 Task: Add Tints Of Nature 4CH Rich Chocolate Brown to the cart.
Action: Mouse moved to (258, 130)
Screenshot: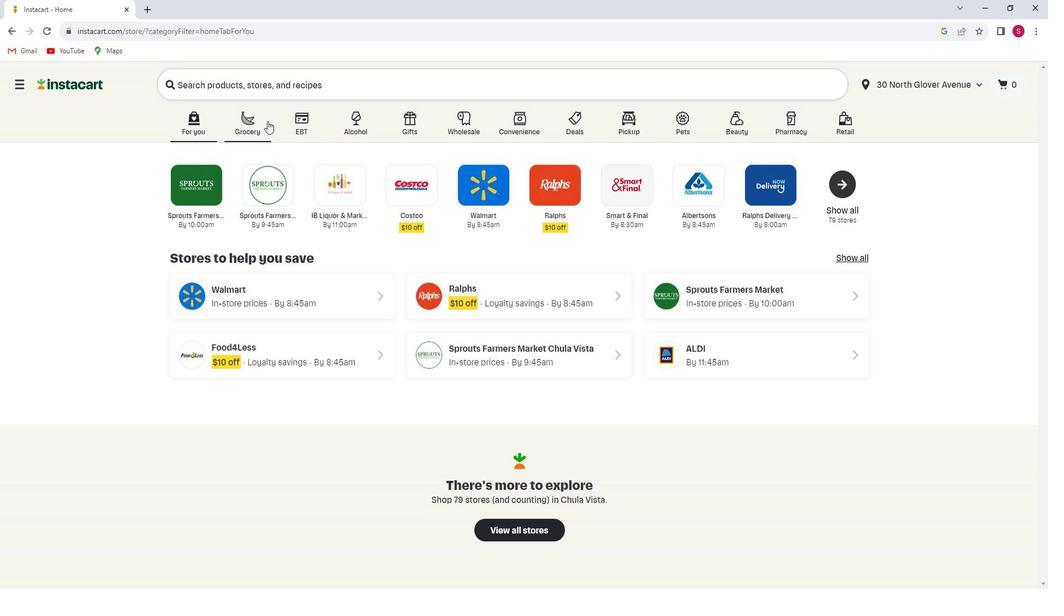 
Action: Mouse pressed left at (258, 130)
Screenshot: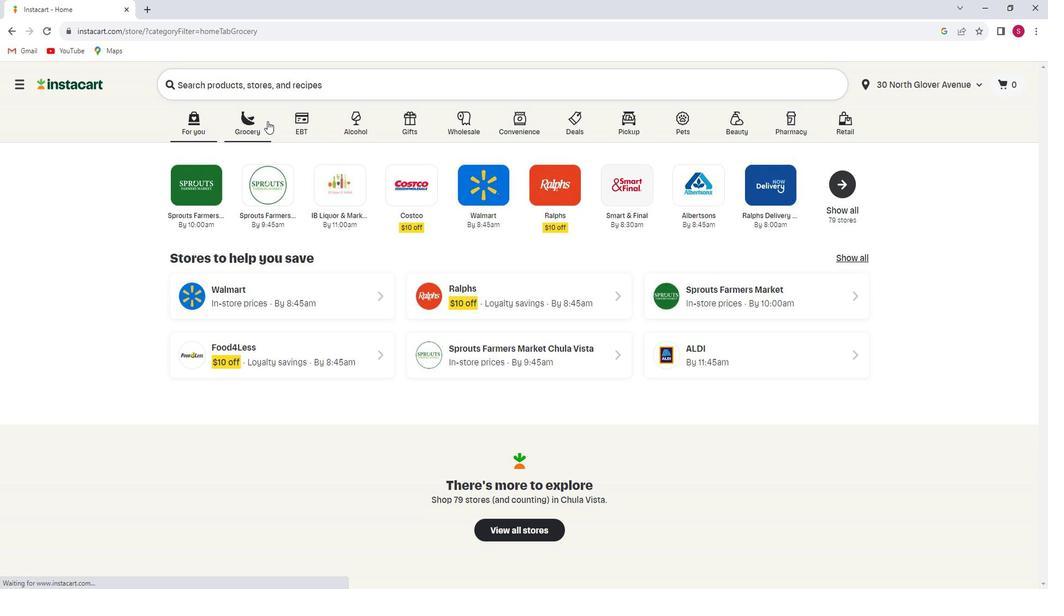 
Action: Mouse moved to (258, 329)
Screenshot: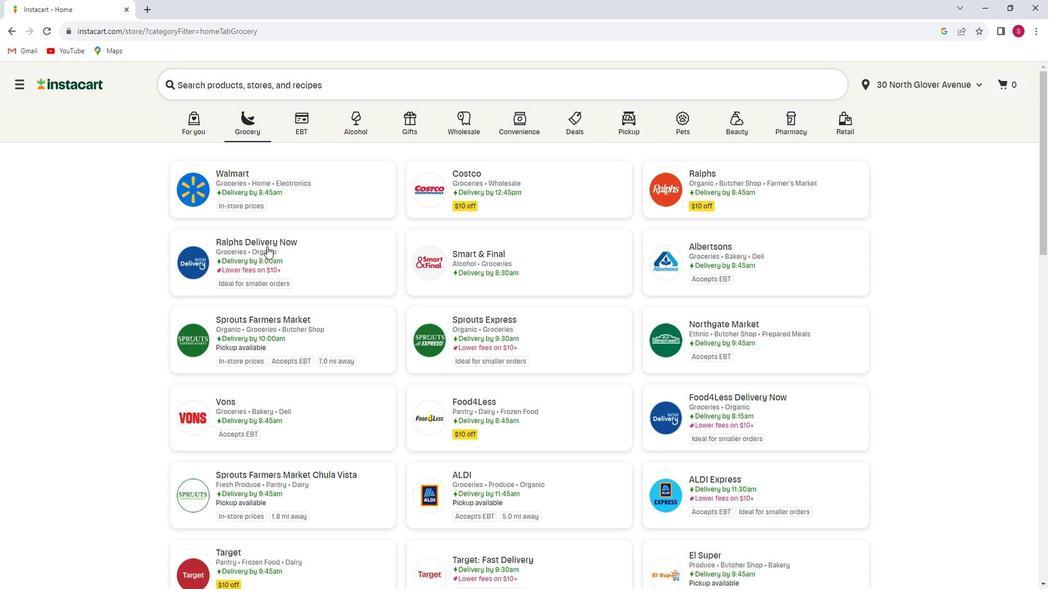 
Action: Mouse pressed left at (258, 329)
Screenshot: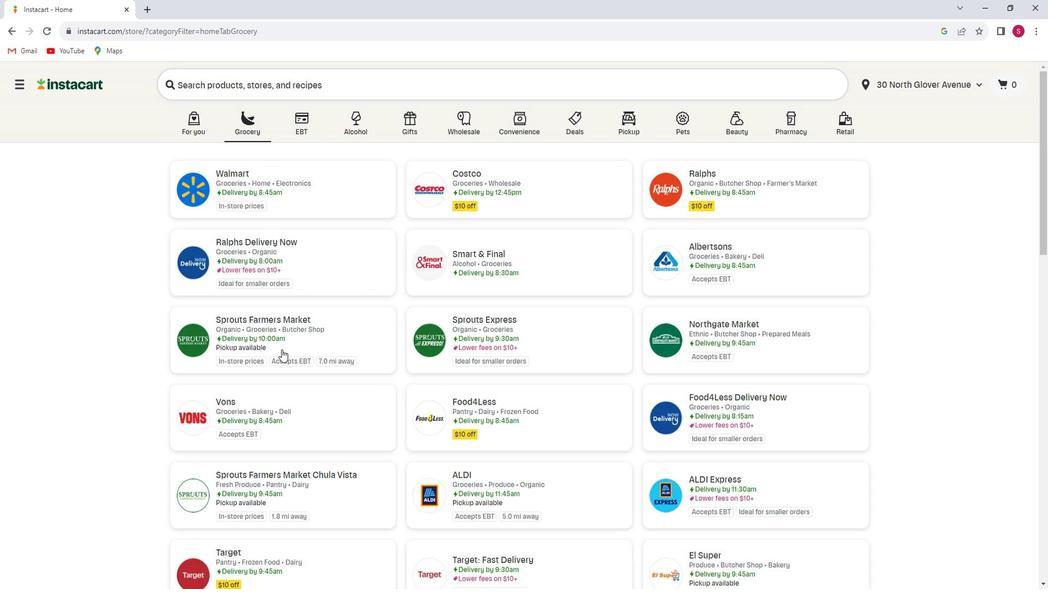 
Action: Mouse moved to (84, 351)
Screenshot: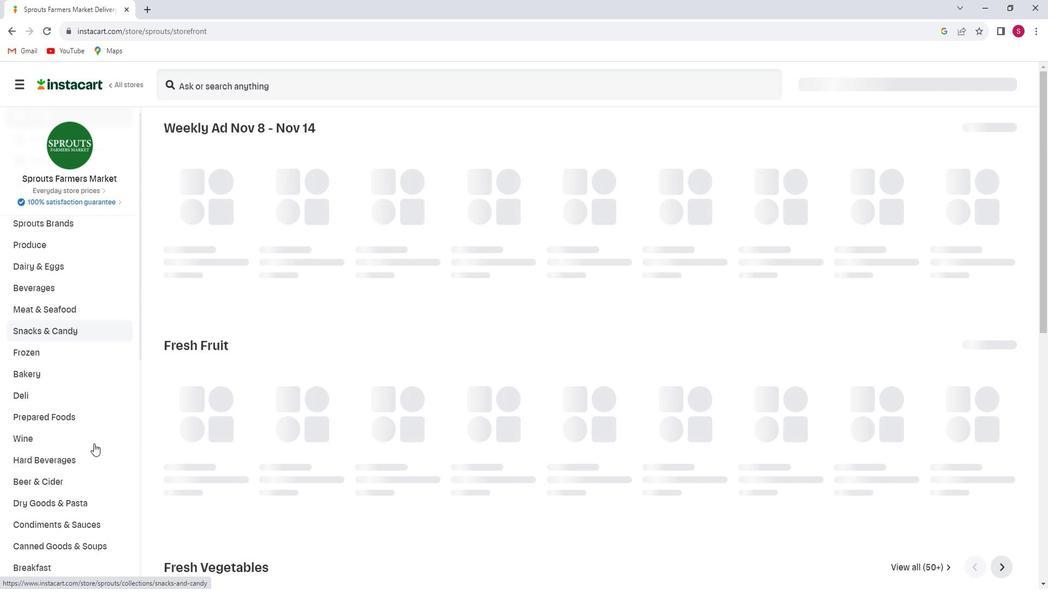 
Action: Mouse scrolled (84, 351) with delta (0, 0)
Screenshot: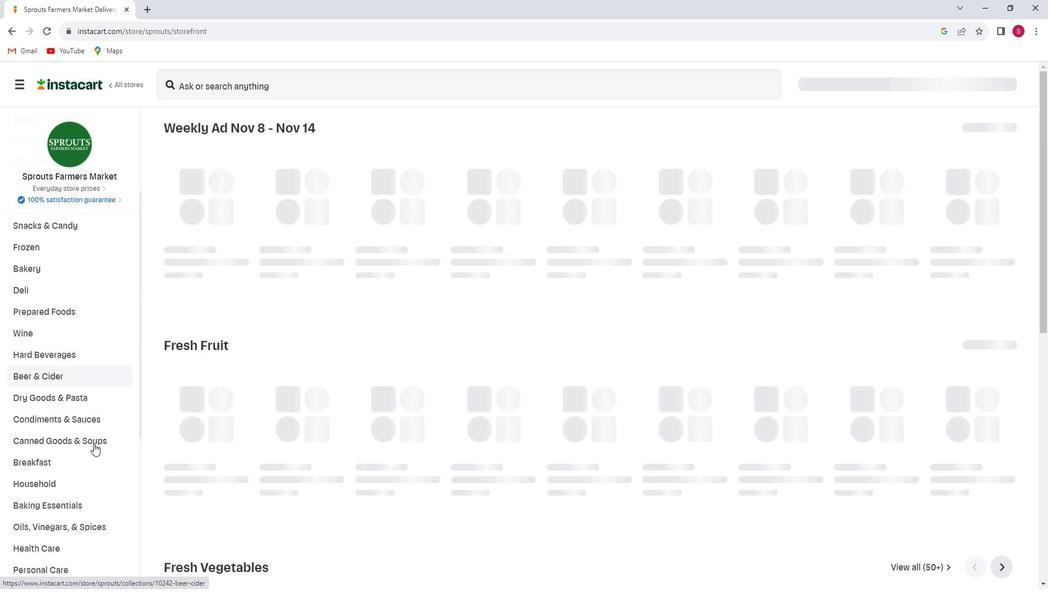 
Action: Mouse scrolled (84, 351) with delta (0, 0)
Screenshot: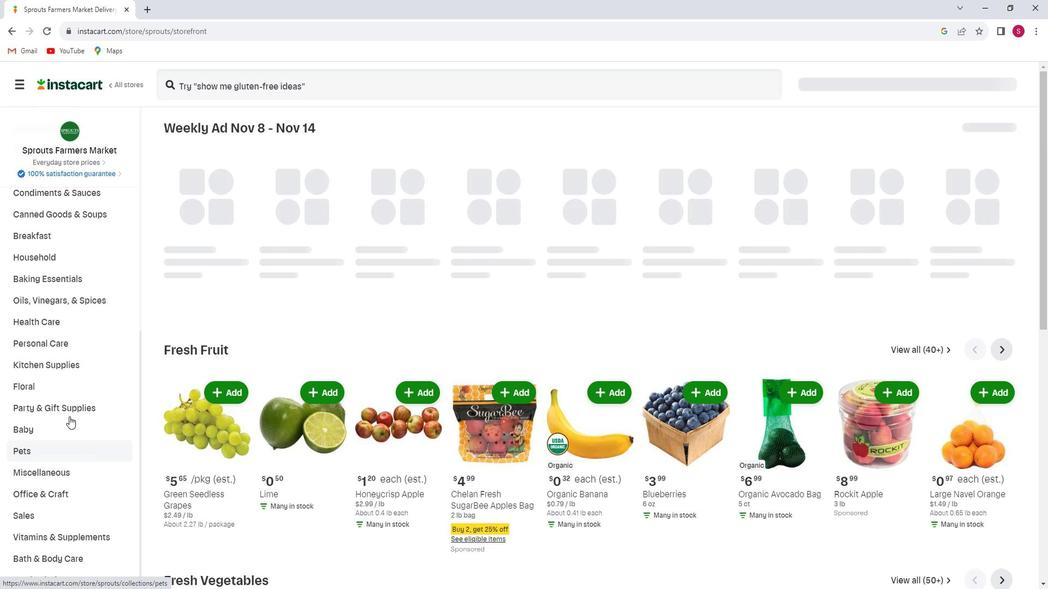 
Action: Mouse scrolled (84, 351) with delta (0, 0)
Screenshot: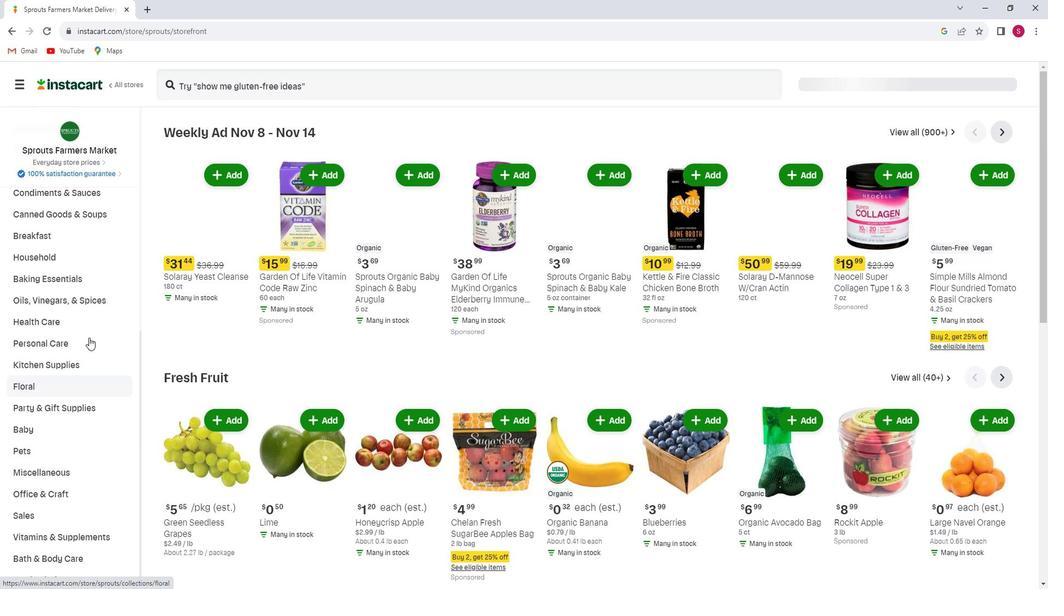 
Action: Mouse scrolled (84, 351) with delta (0, 0)
Screenshot: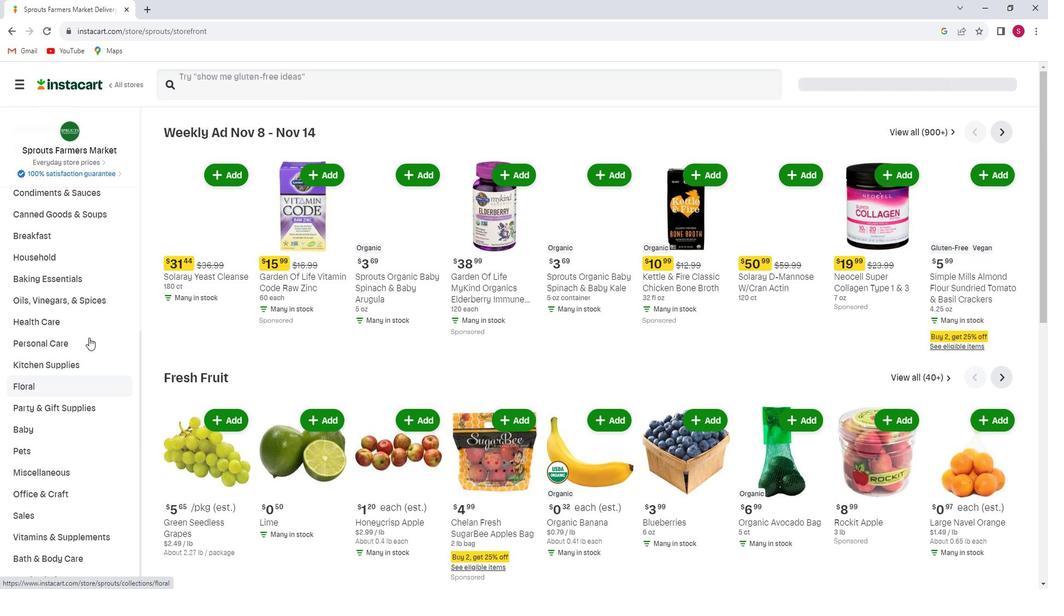
Action: Mouse scrolled (84, 351) with delta (0, 0)
Screenshot: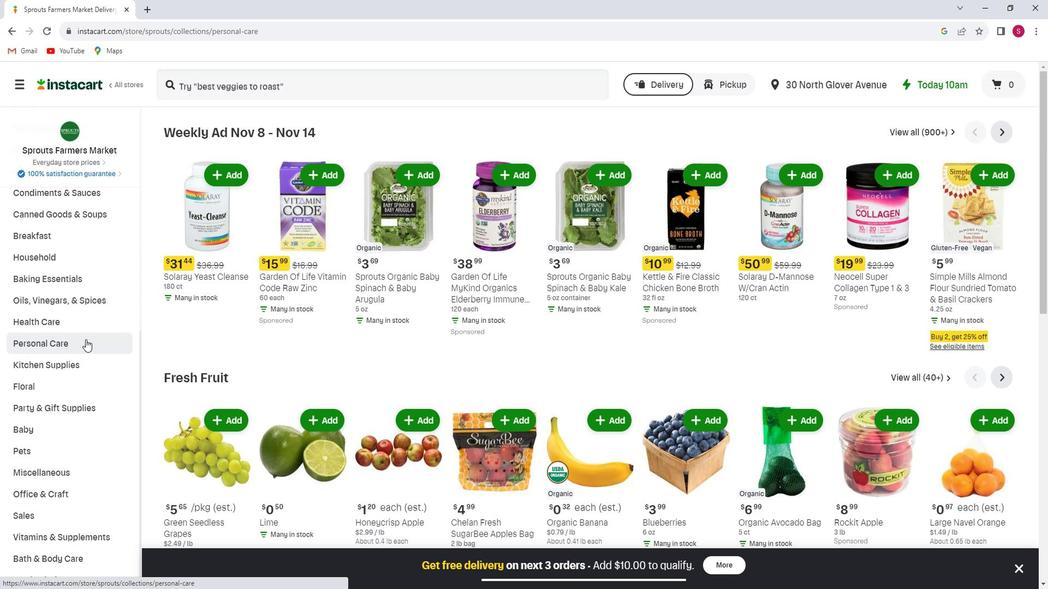 
Action: Mouse scrolled (84, 351) with delta (0, 0)
Screenshot: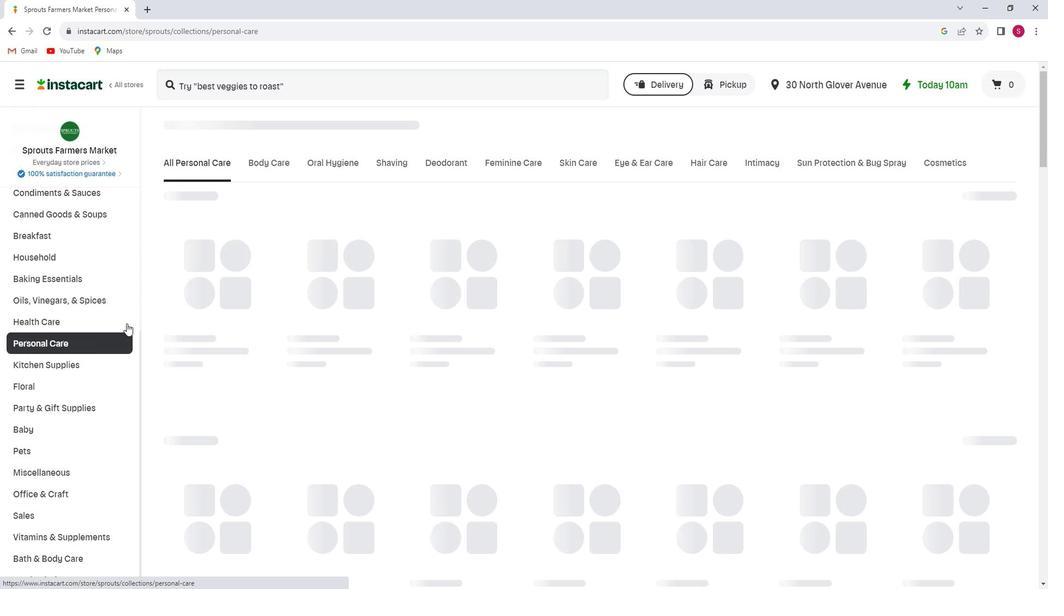 
Action: Mouse scrolled (84, 351) with delta (0, 0)
Screenshot: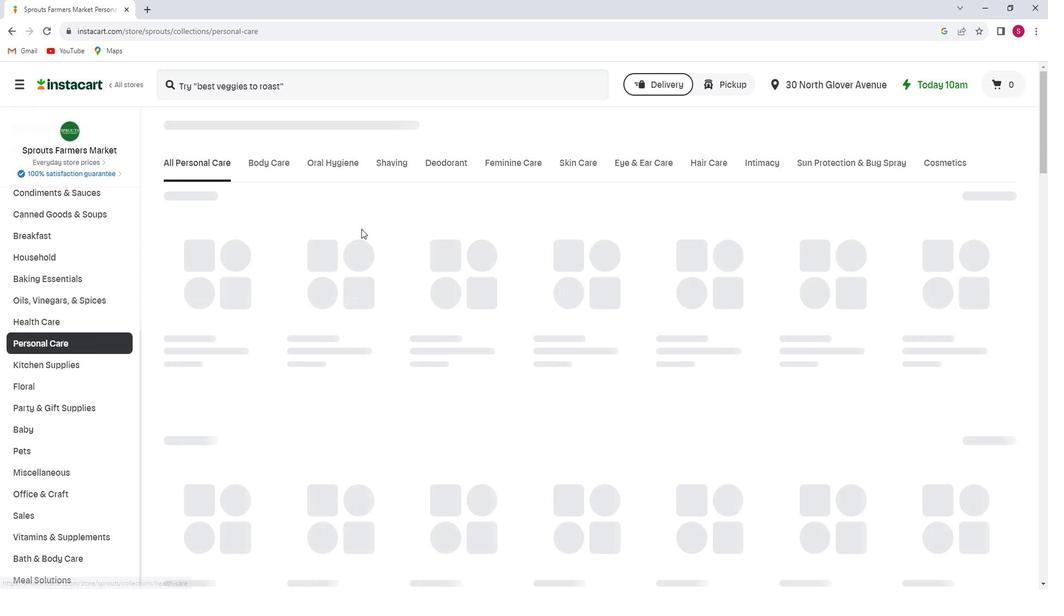 
Action: Mouse moved to (66, 389)
Screenshot: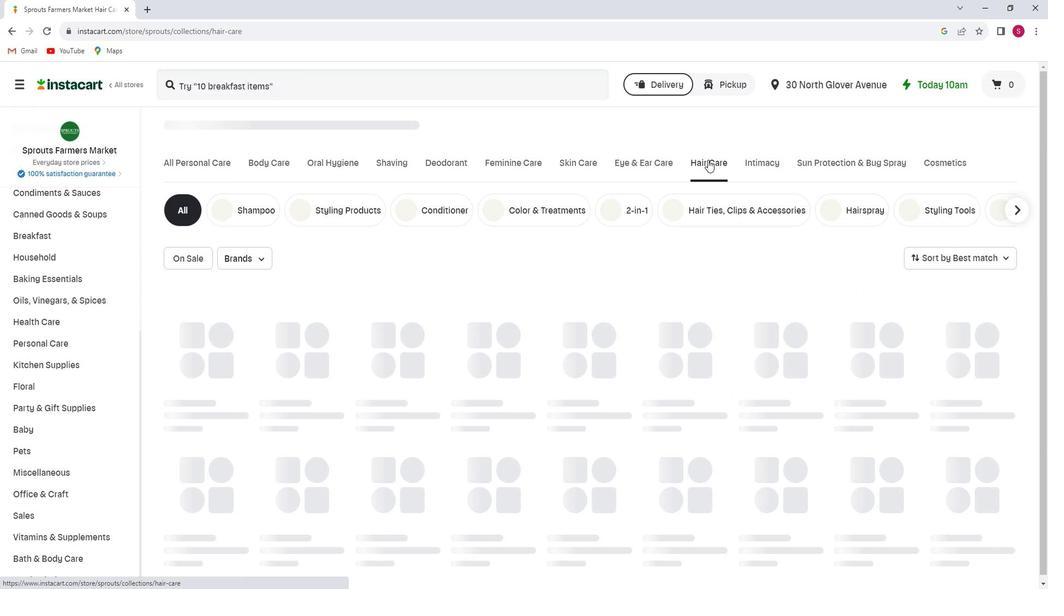 
Action: Mouse pressed left at (66, 389)
Screenshot: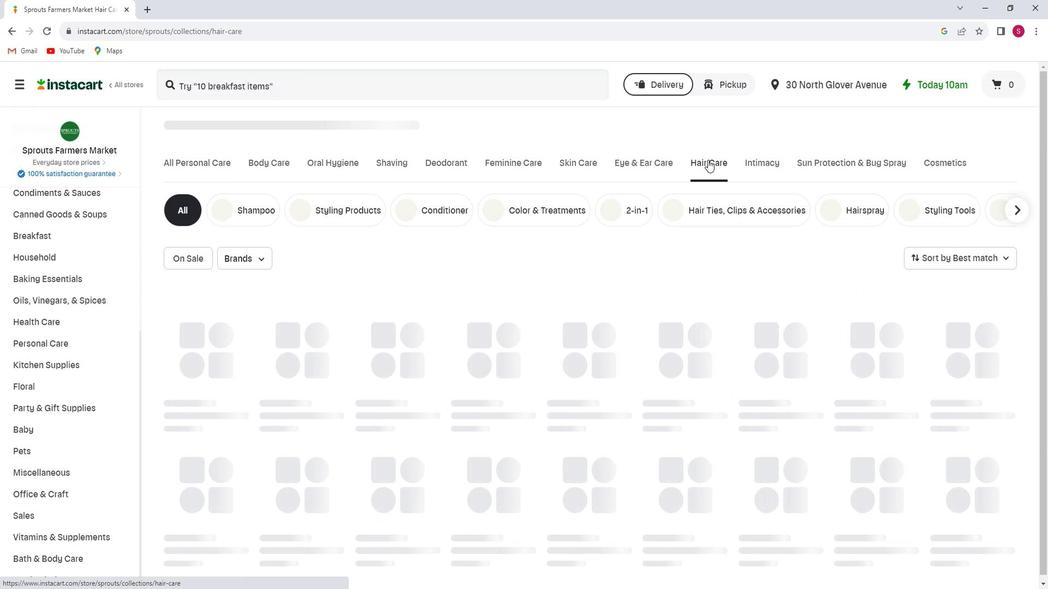 
Action: Mouse moved to (712, 158)
Screenshot: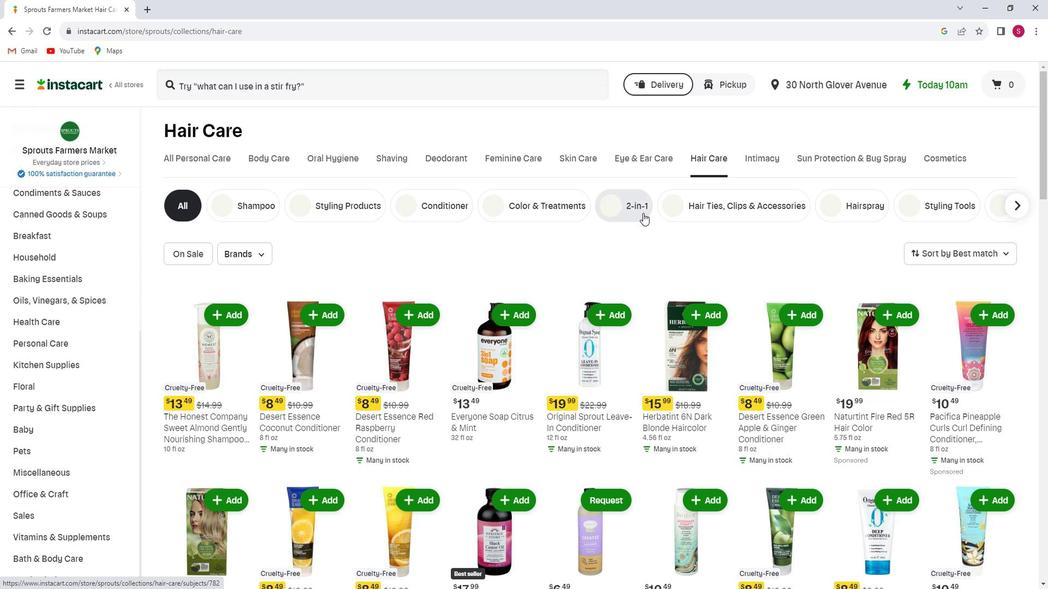 
Action: Mouse pressed left at (712, 158)
Screenshot: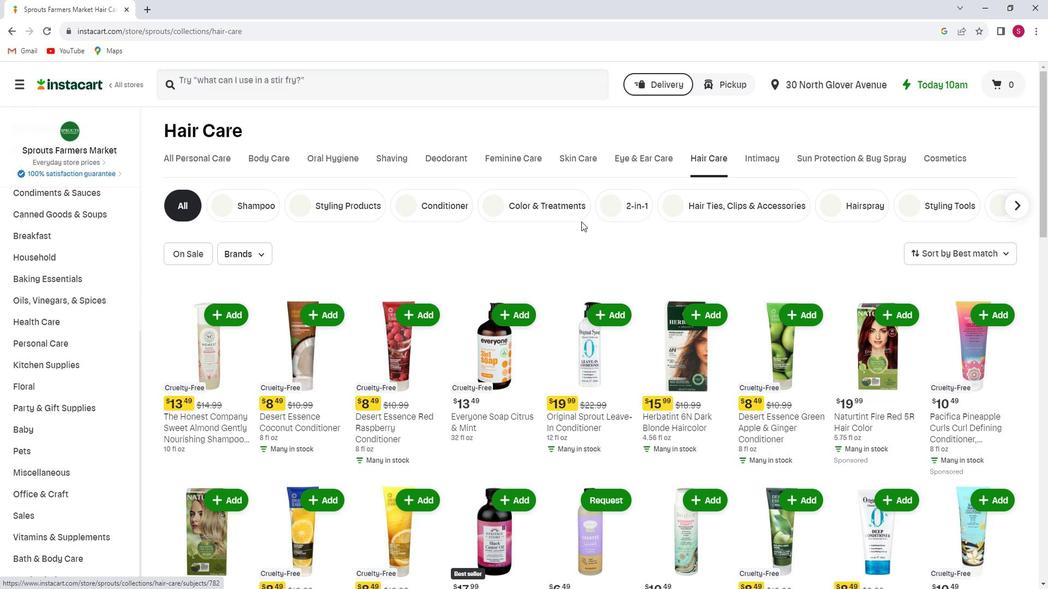 
Action: Mouse moved to (569, 210)
Screenshot: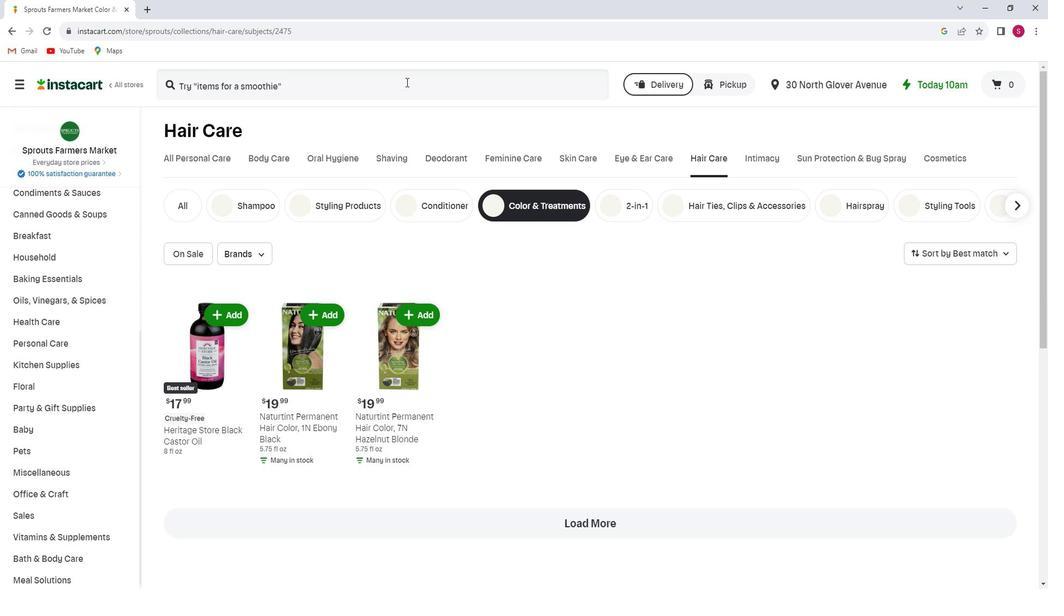 
Action: Mouse pressed left at (569, 210)
Screenshot: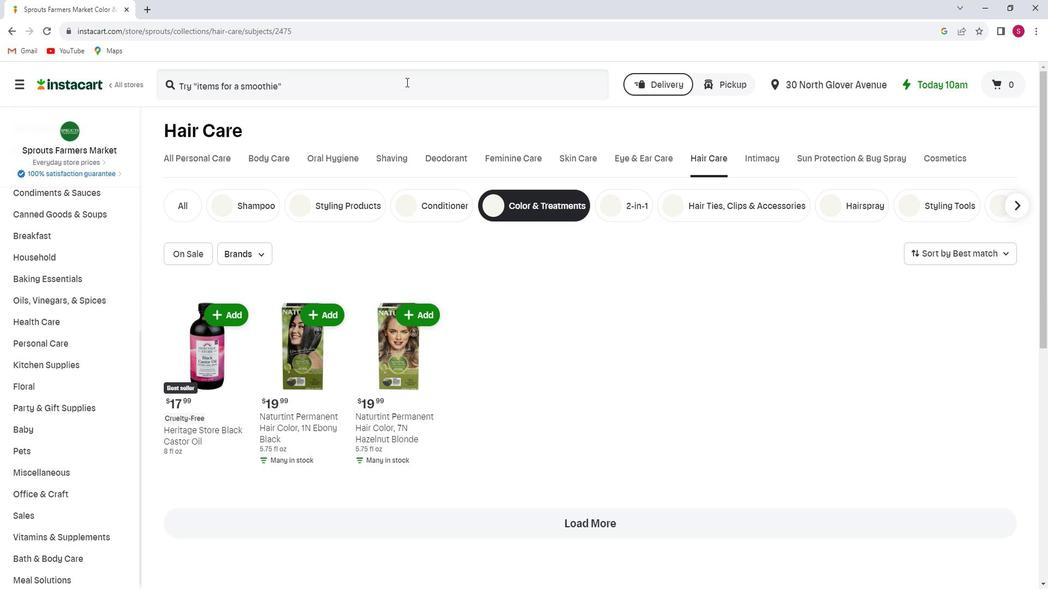 
Action: Mouse moved to (364, 87)
Screenshot: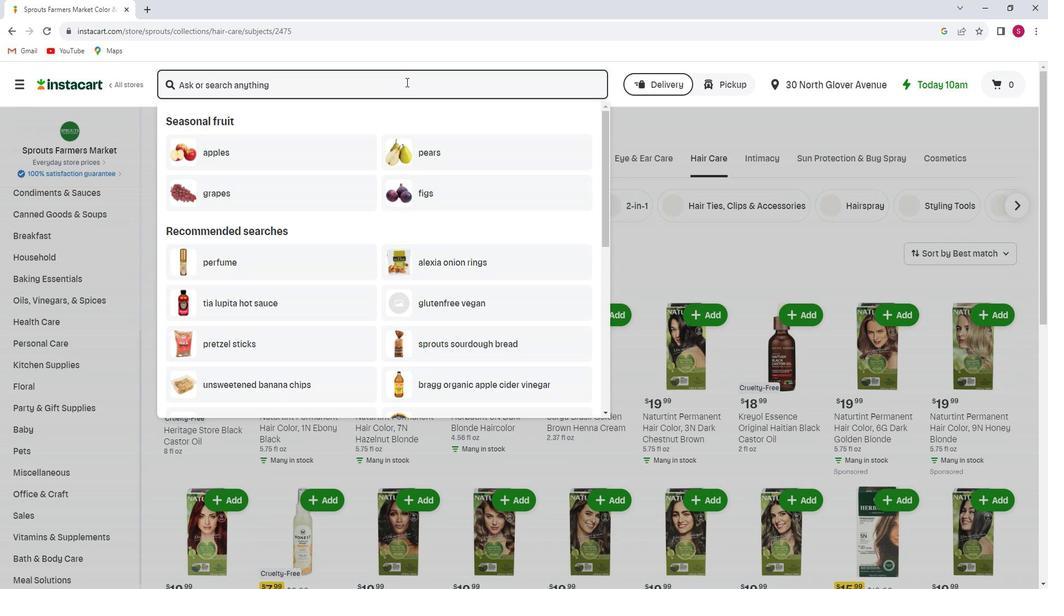 
Action: Mouse pressed left at (364, 87)
Screenshot: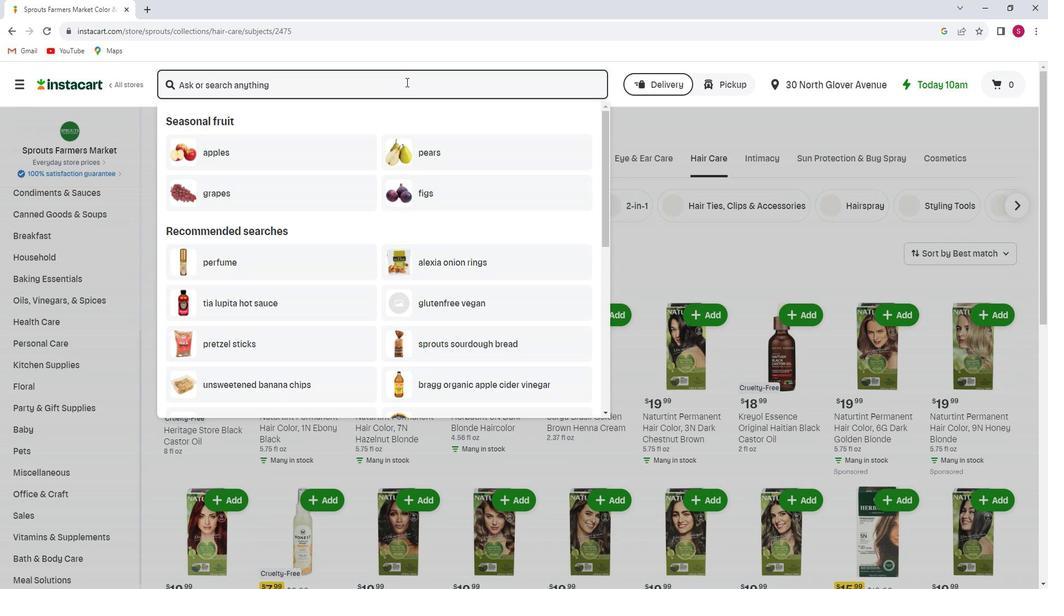 
Action: Key pressed <Key.shift>Tints<Key.space><Key.shift>Of<Key.space><Key.shift>Nature<Key.space>4<Key.shift>C<Key.shift>H<Key.space>
Screenshot: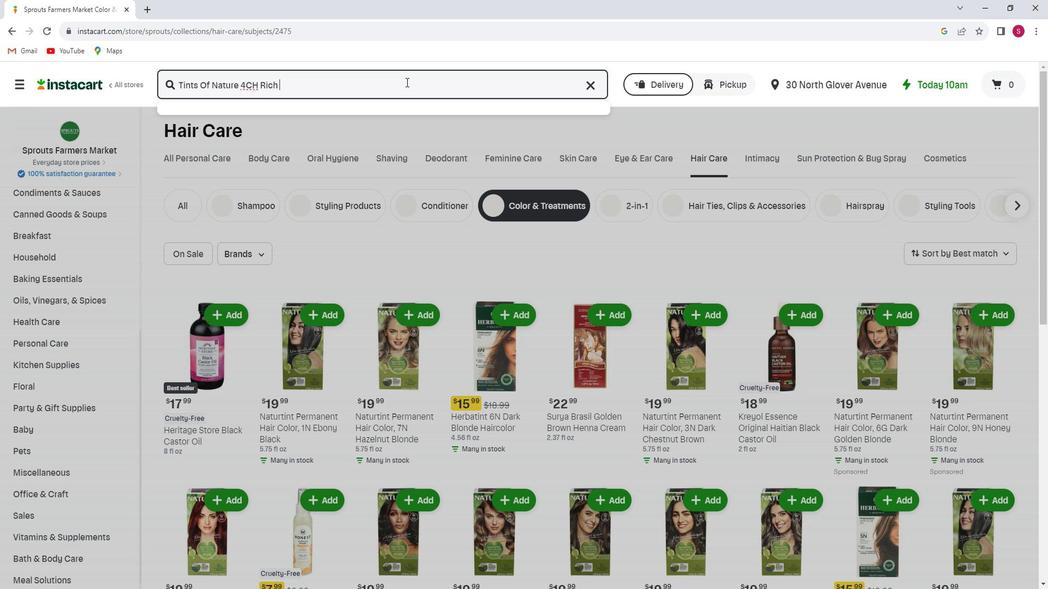 
Action: Mouse moved to (364, 87)
Screenshot: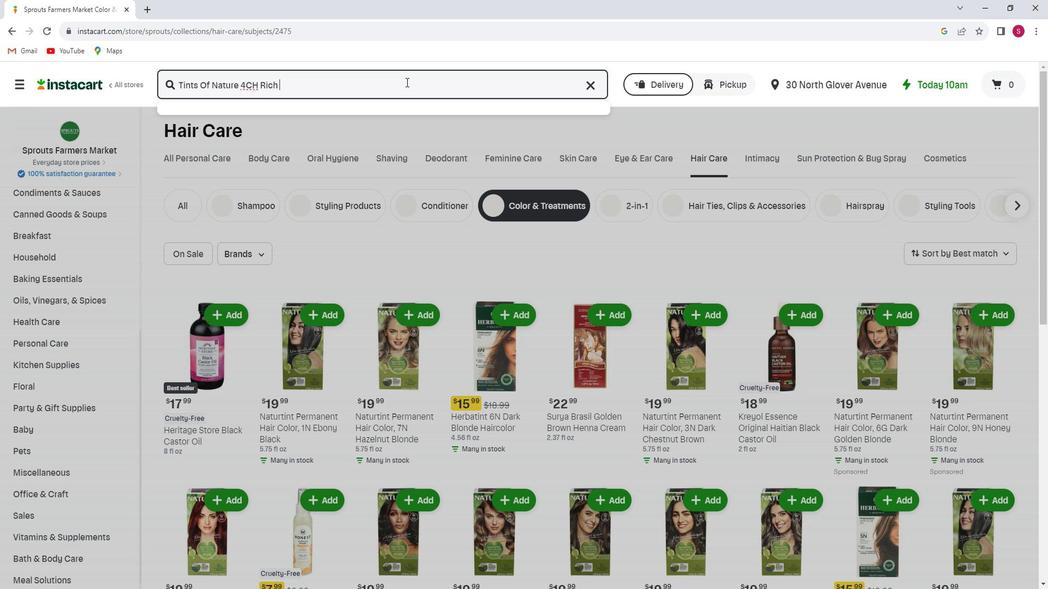 
Action: Key pressed <Key.shift>Rich<Key.space><Key.shift>Chocolate<Key.space><Key.shift>Brown<Key.enter>
Screenshot: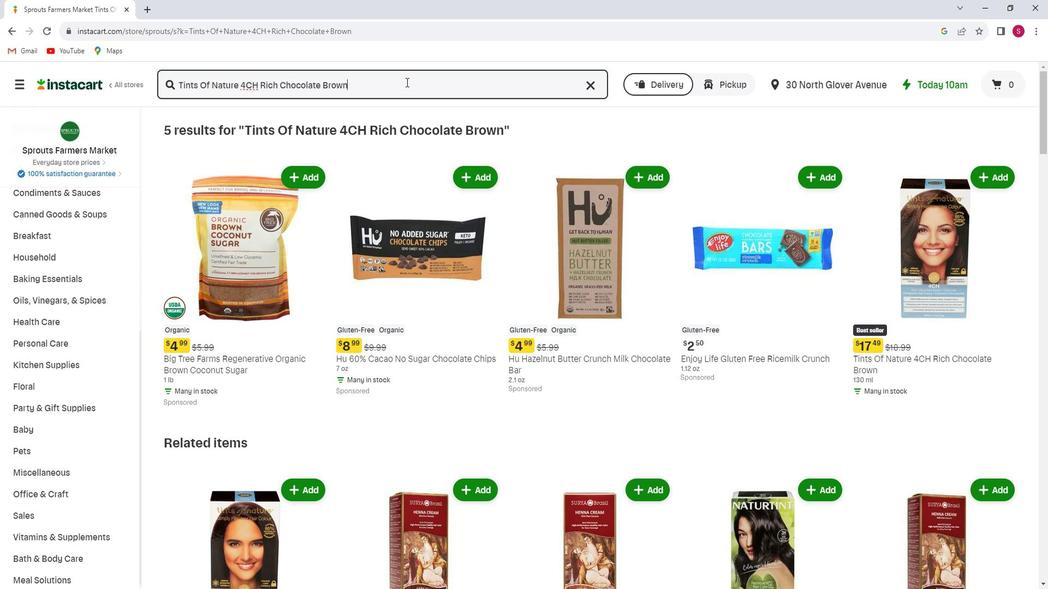 
Action: Mouse moved to (317, 181)
Screenshot: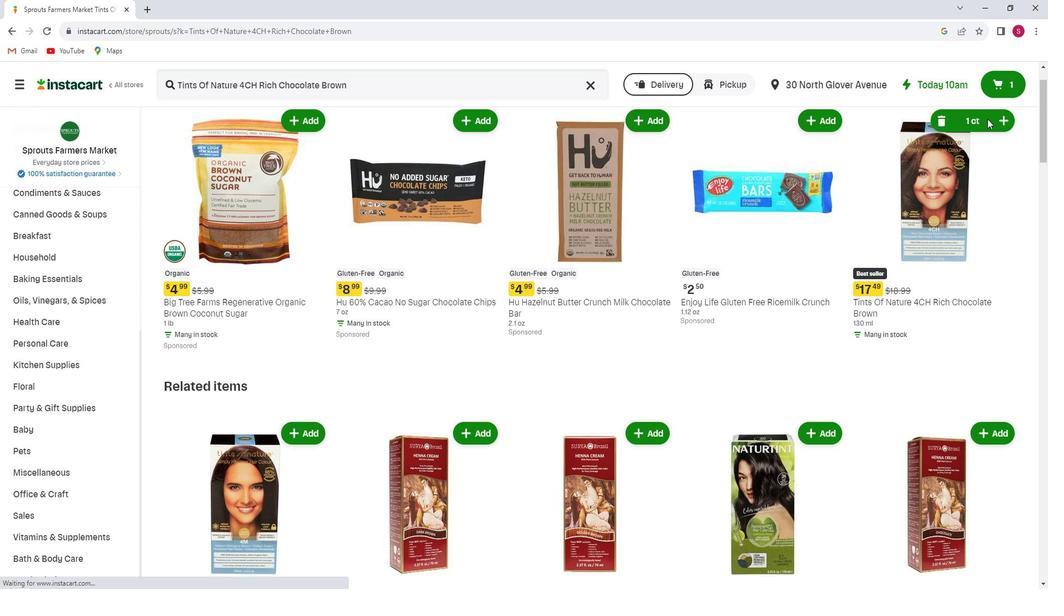 
Action: Mouse pressed left at (317, 181)
Screenshot: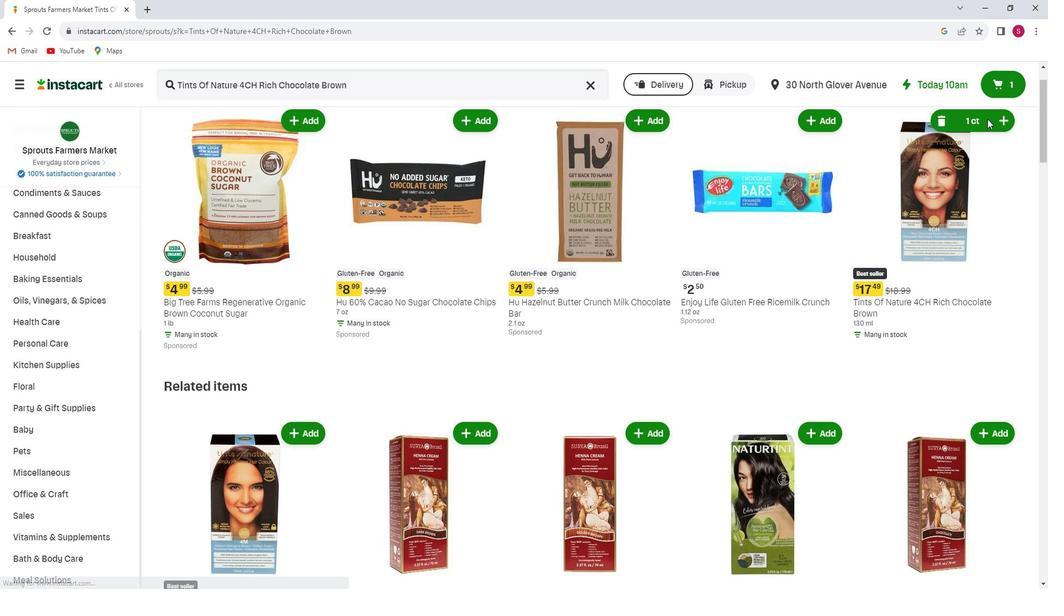 
Action: Mouse moved to (275, 124)
Screenshot: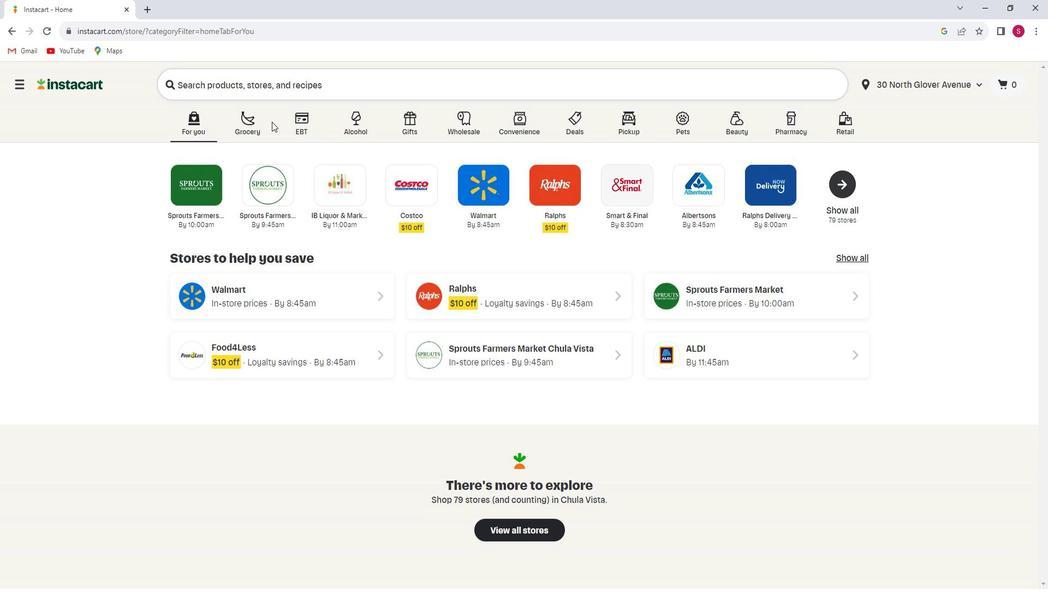 
Action: Mouse pressed left at (275, 124)
Screenshot: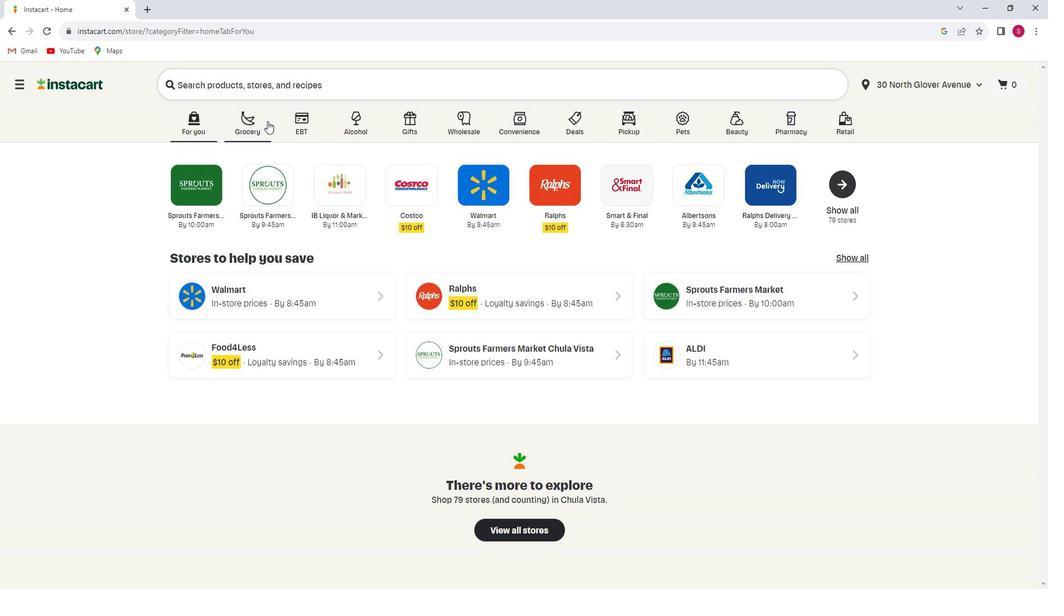 
Action: Mouse moved to (289, 344)
Screenshot: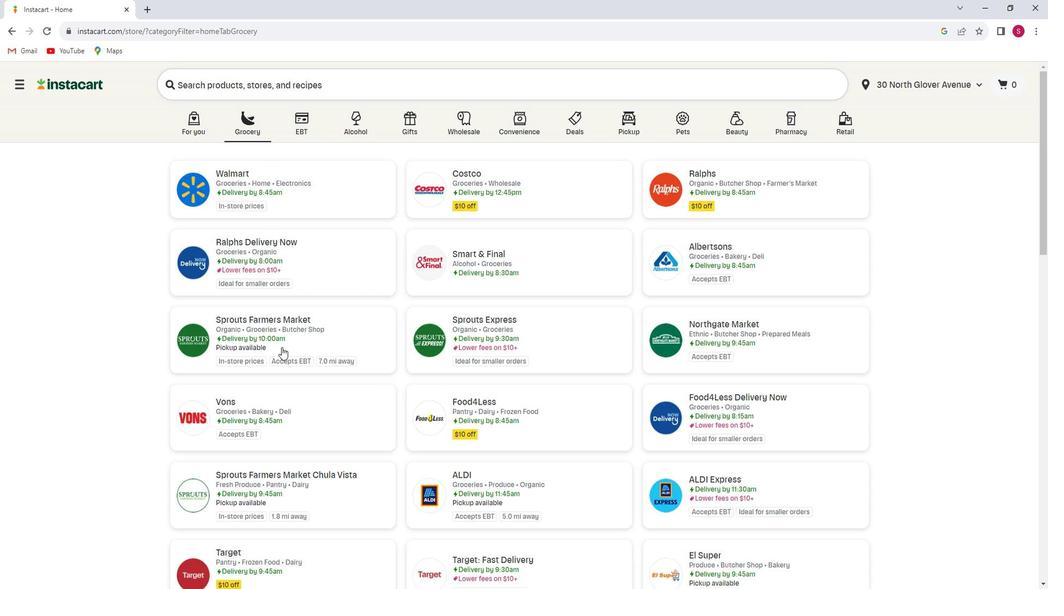 
Action: Mouse pressed left at (289, 344)
Screenshot: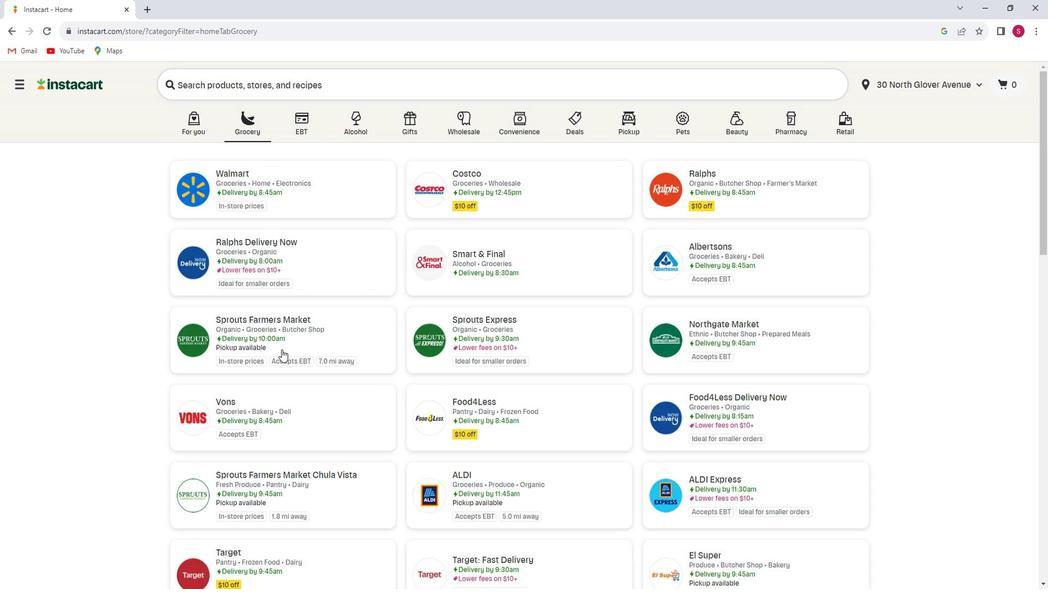 
Action: Mouse moved to (101, 435)
Screenshot: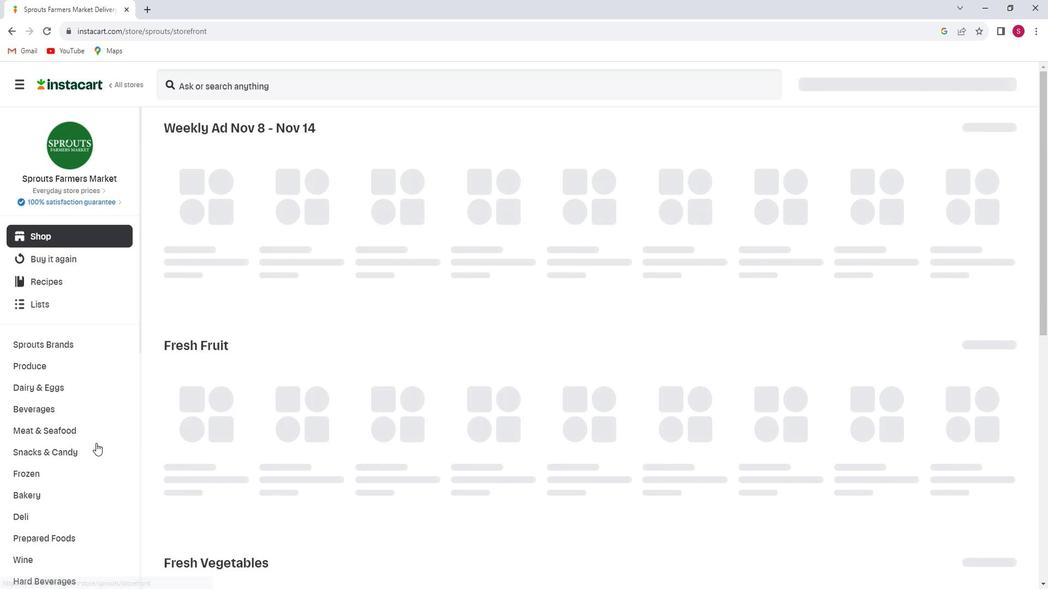 
Action: Mouse scrolled (101, 434) with delta (0, 0)
Screenshot: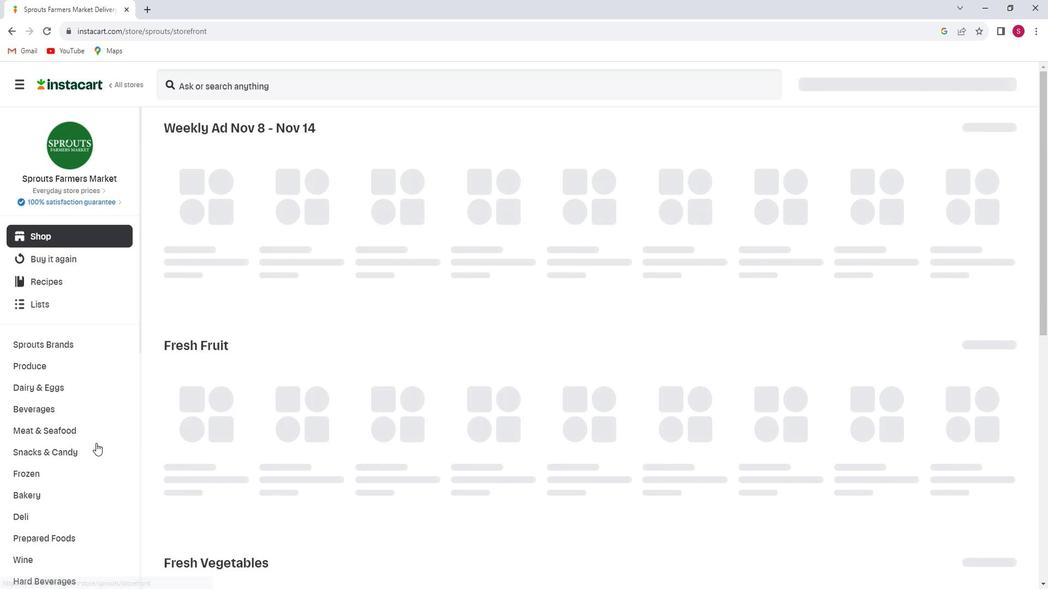 
Action: Mouse scrolled (101, 434) with delta (0, 0)
Screenshot: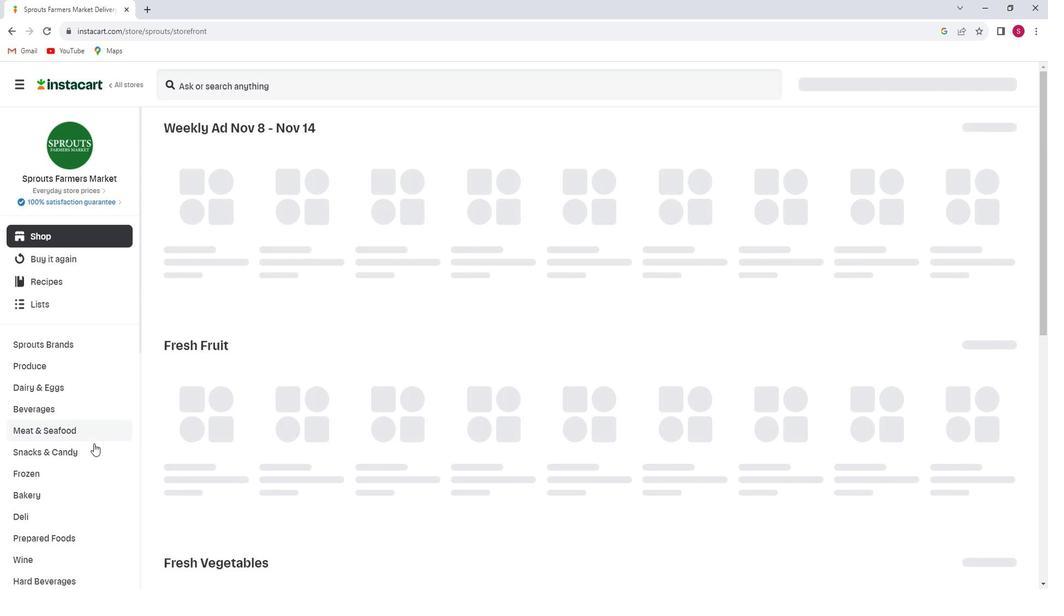 
Action: Mouse scrolled (101, 434) with delta (0, 0)
Screenshot: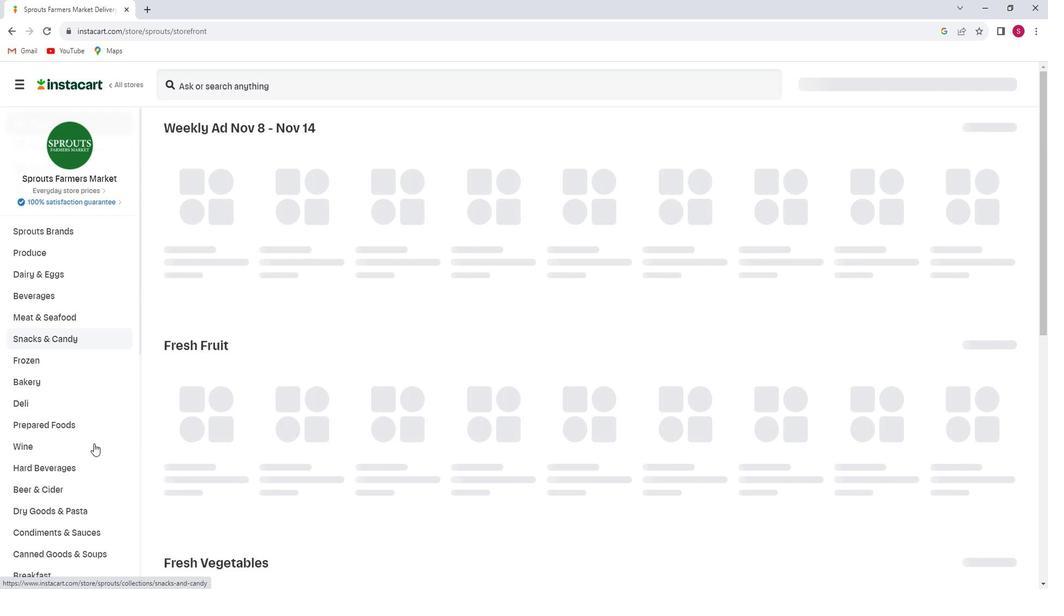 
Action: Mouse scrolled (101, 434) with delta (0, 0)
Screenshot: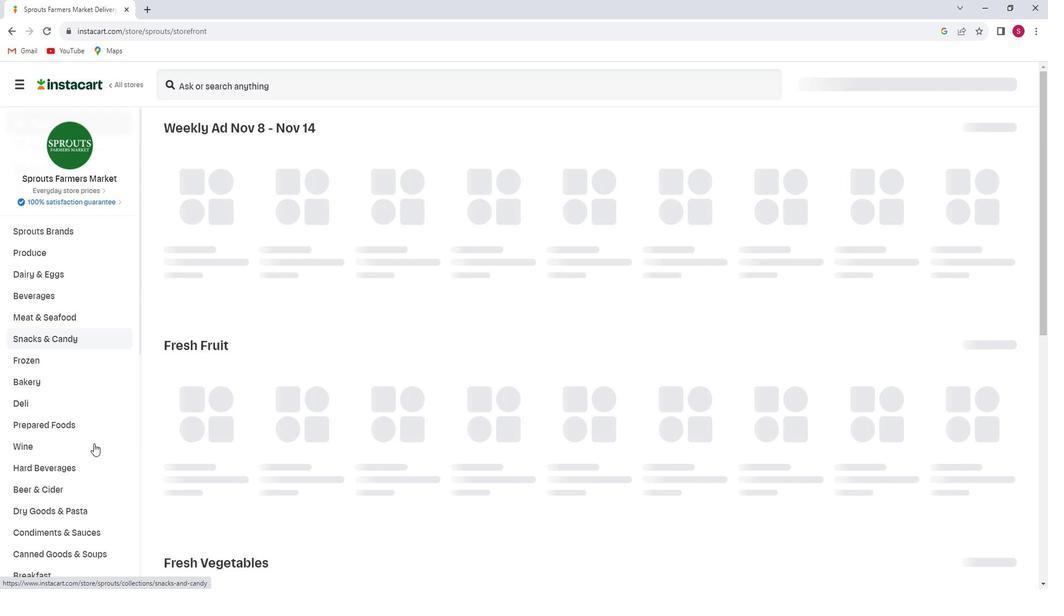 
Action: Mouse scrolled (101, 434) with delta (0, 0)
Screenshot: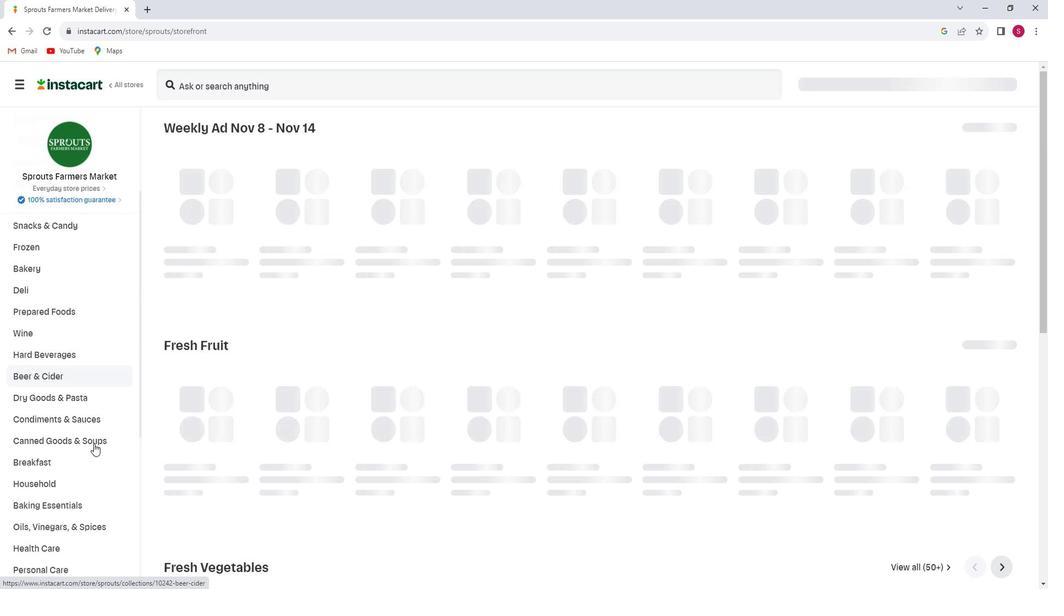 
Action: Mouse scrolled (101, 434) with delta (0, 0)
Screenshot: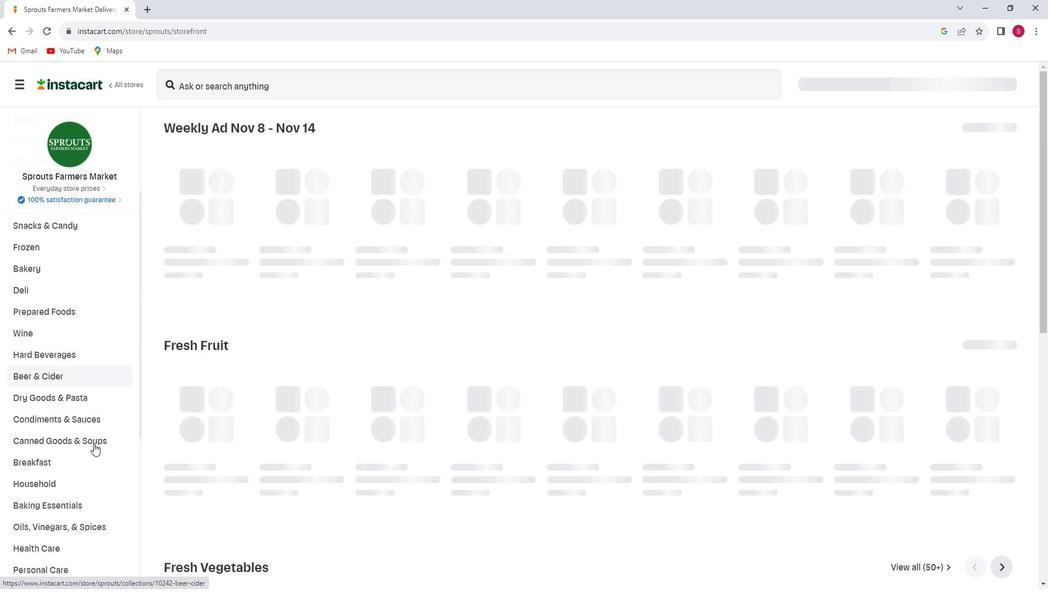 
Action: Mouse scrolled (101, 434) with delta (0, 0)
Screenshot: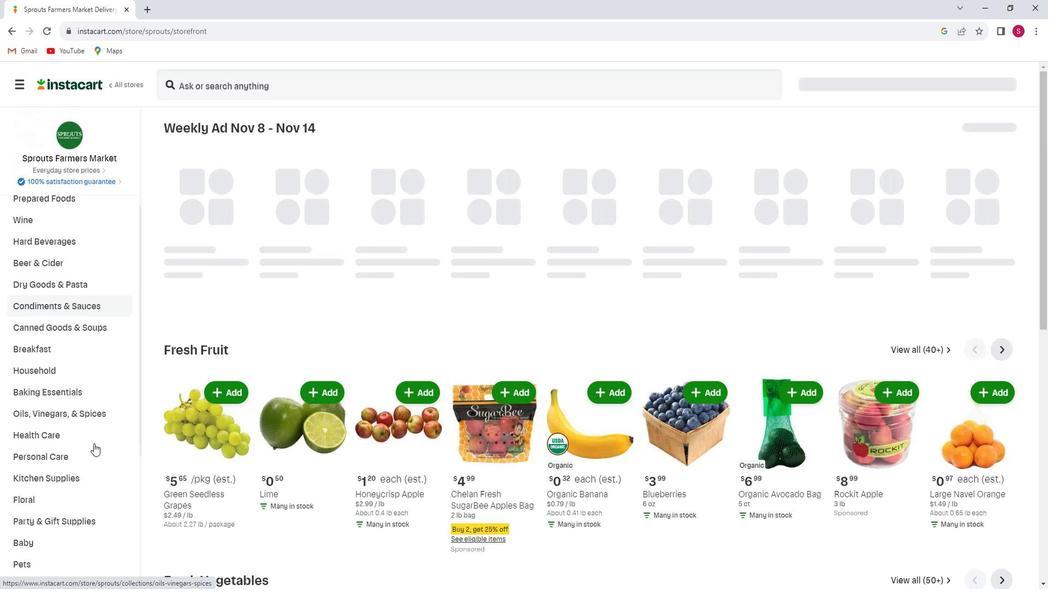 
Action: Mouse scrolled (101, 434) with delta (0, 0)
Screenshot: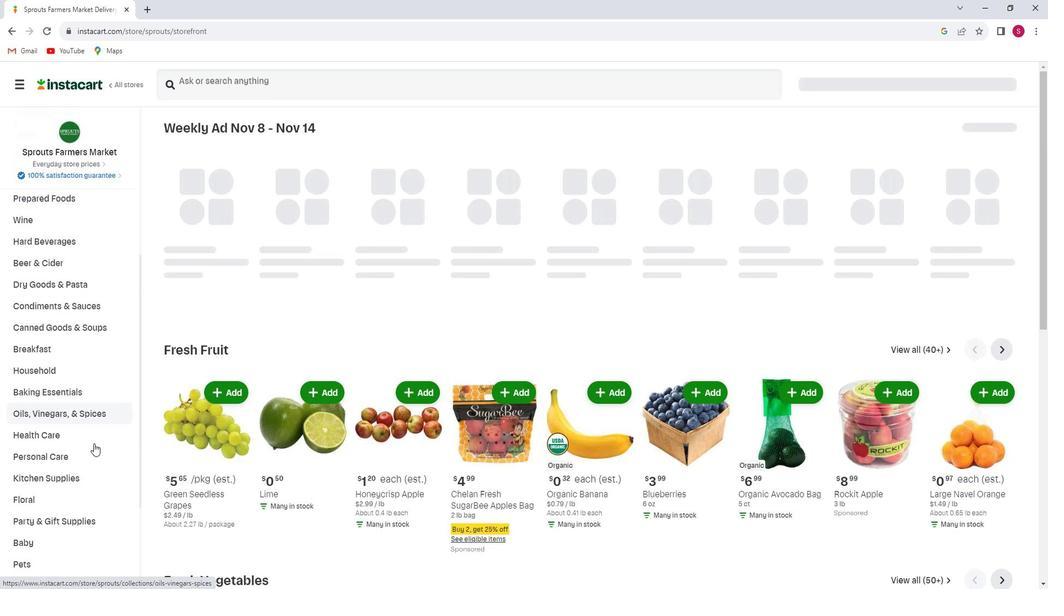 
Action: Mouse moved to (95, 333)
Screenshot: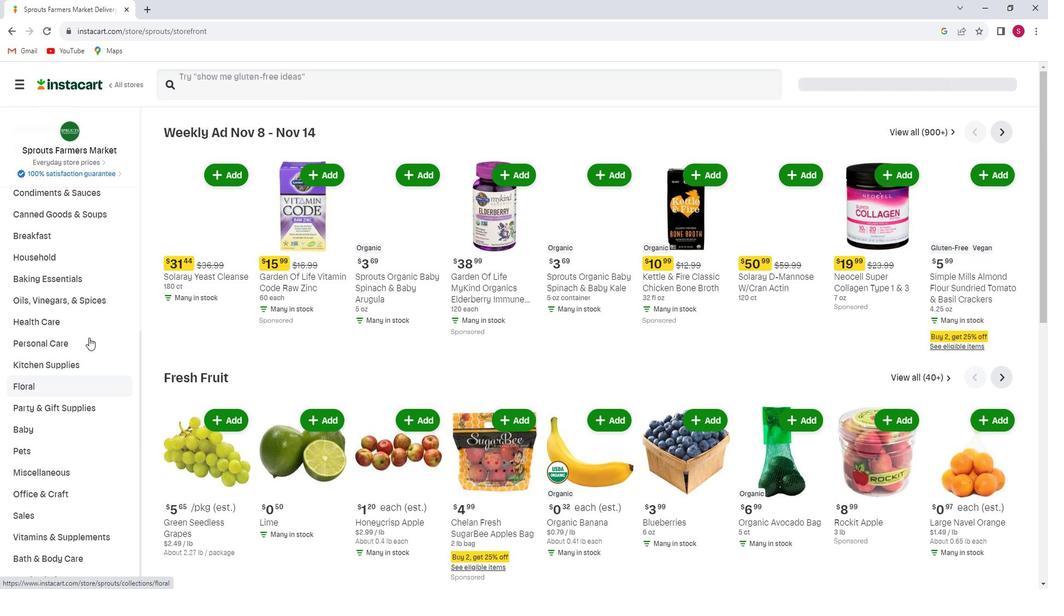 
Action: Mouse pressed left at (95, 333)
Screenshot: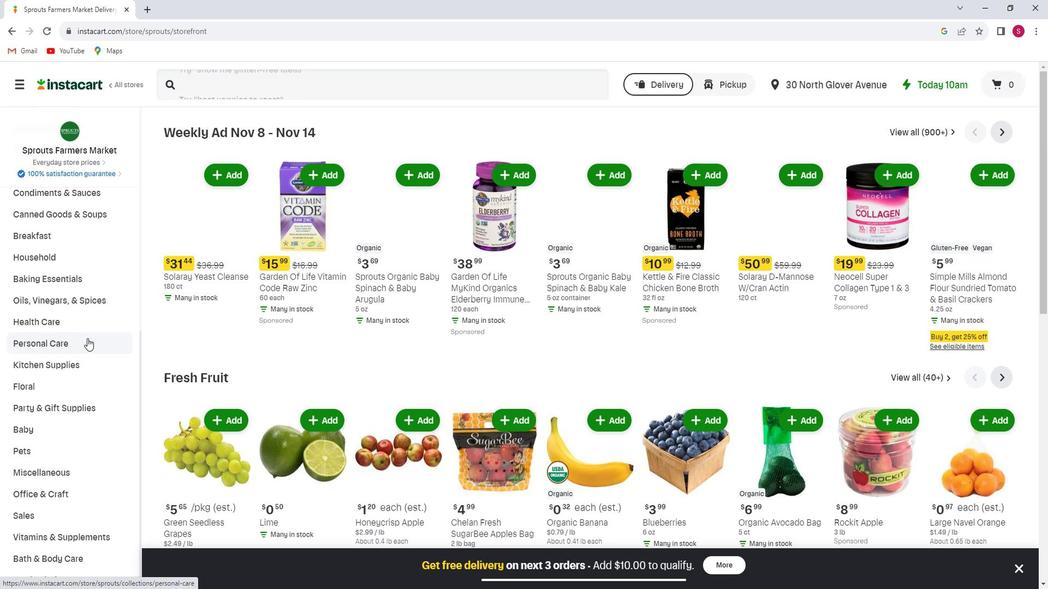 
Action: Mouse moved to (716, 161)
Screenshot: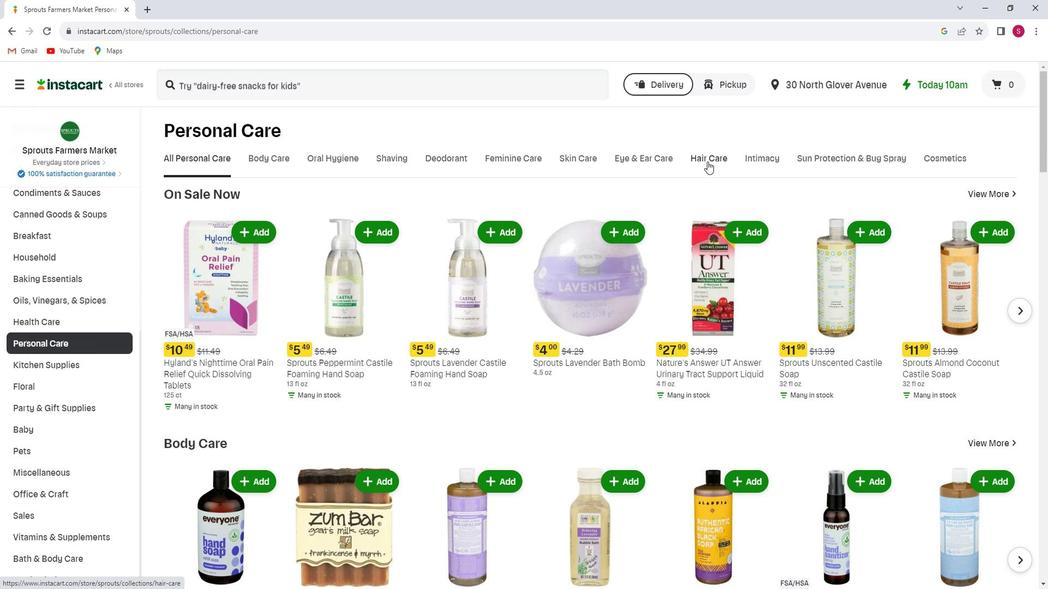 
Action: Mouse pressed left at (716, 161)
Screenshot: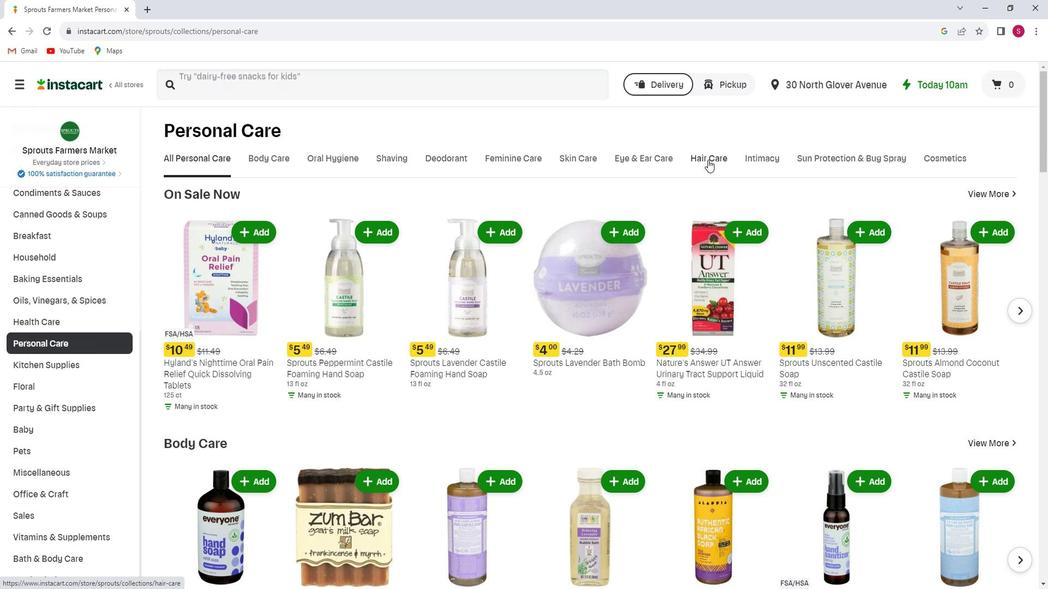 
Action: Mouse moved to (540, 212)
Screenshot: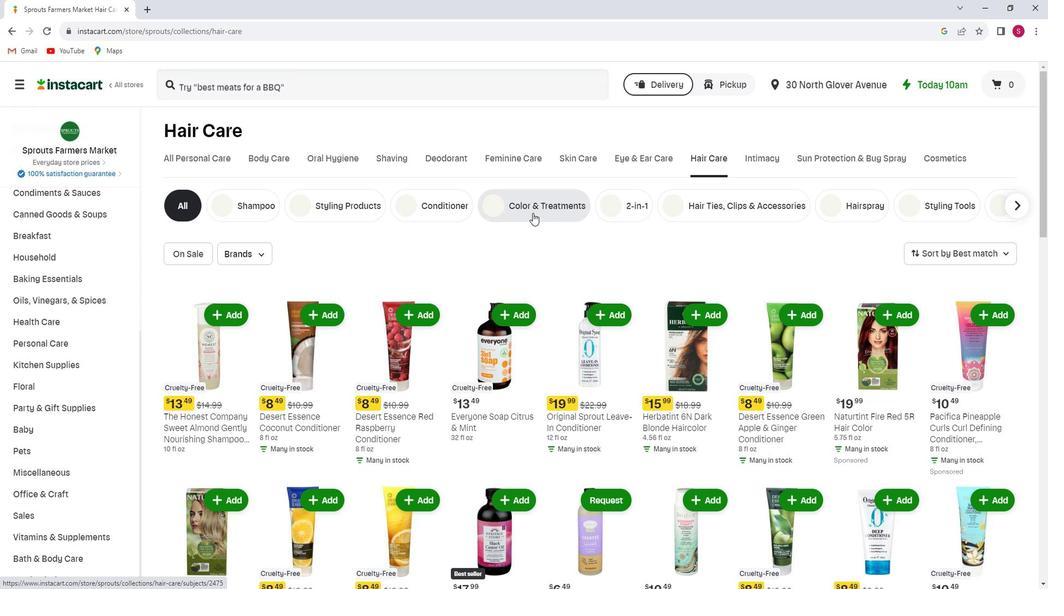
Action: Mouse pressed left at (540, 212)
Screenshot: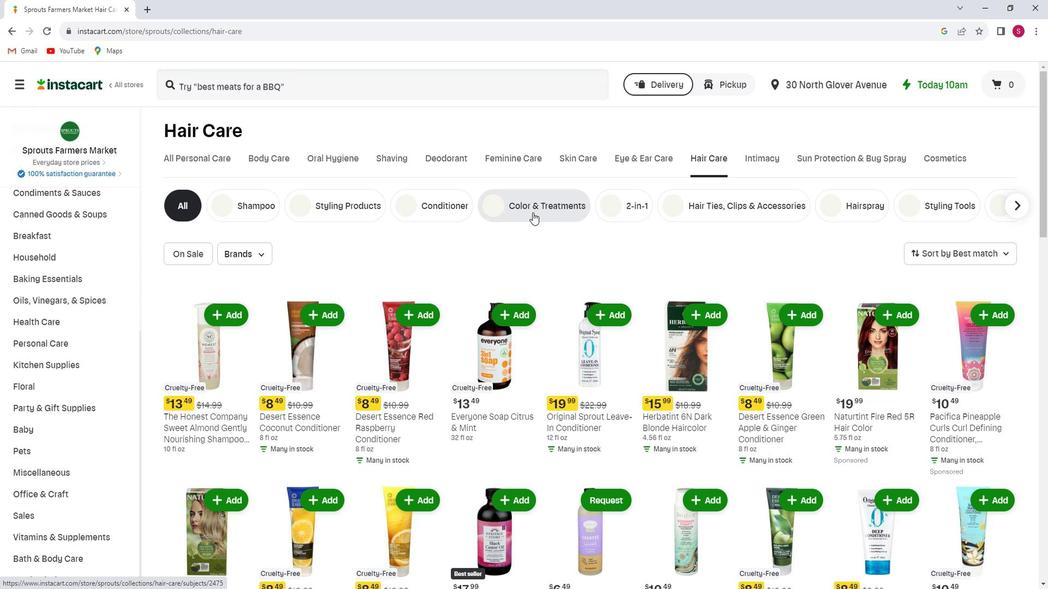 
Action: Mouse moved to (414, 86)
Screenshot: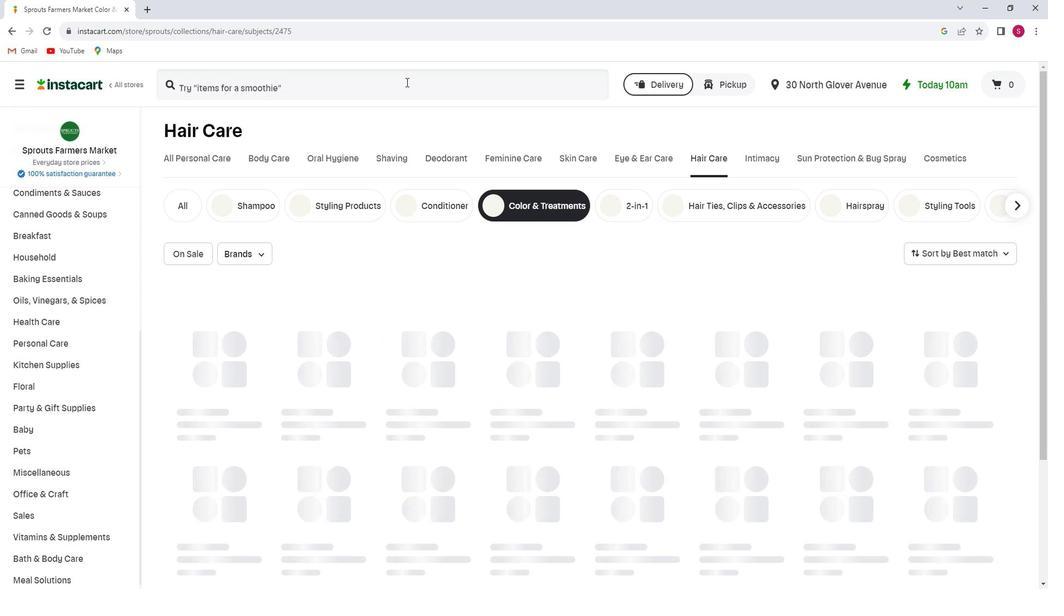 
Action: Mouse pressed left at (414, 86)
Screenshot: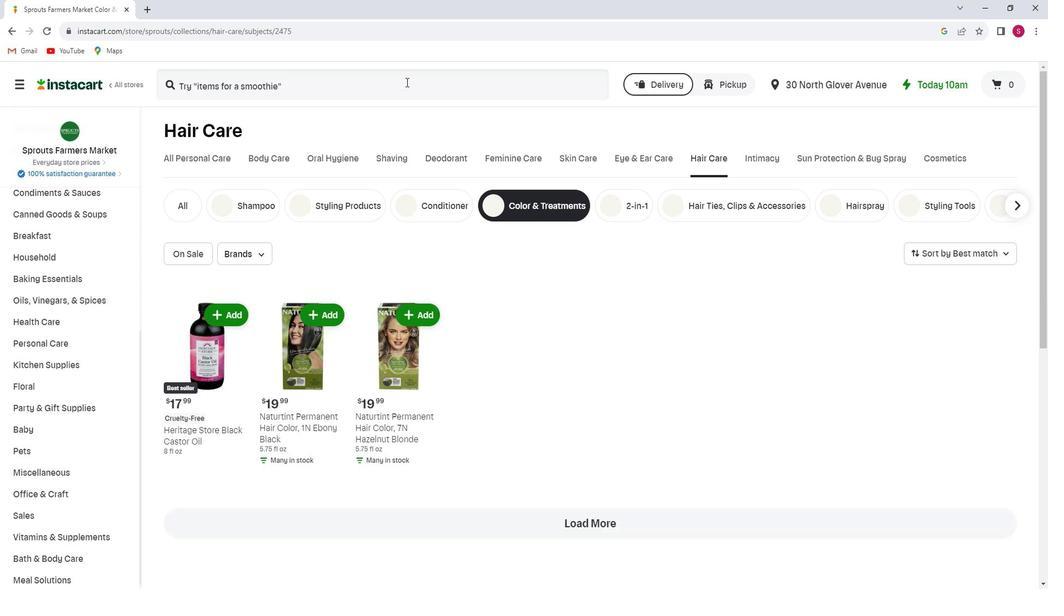 
Action: Key pressed <Key.shift>Tints<Key.space><Key.shift>Of<Key.space><Key.shift>Nature<Key.space>4<Key.shift>C<Key.shift>H<Key.space><Key.shift><Key.shift><Key.shift><Key.shift><Key.shift><Key.shift><Key.shift><Key.shift><Key.shift>Rich<Key.space><Key.shift>Chocolate<Key.space><Key.shift>Brown<Key.enter>
Screenshot: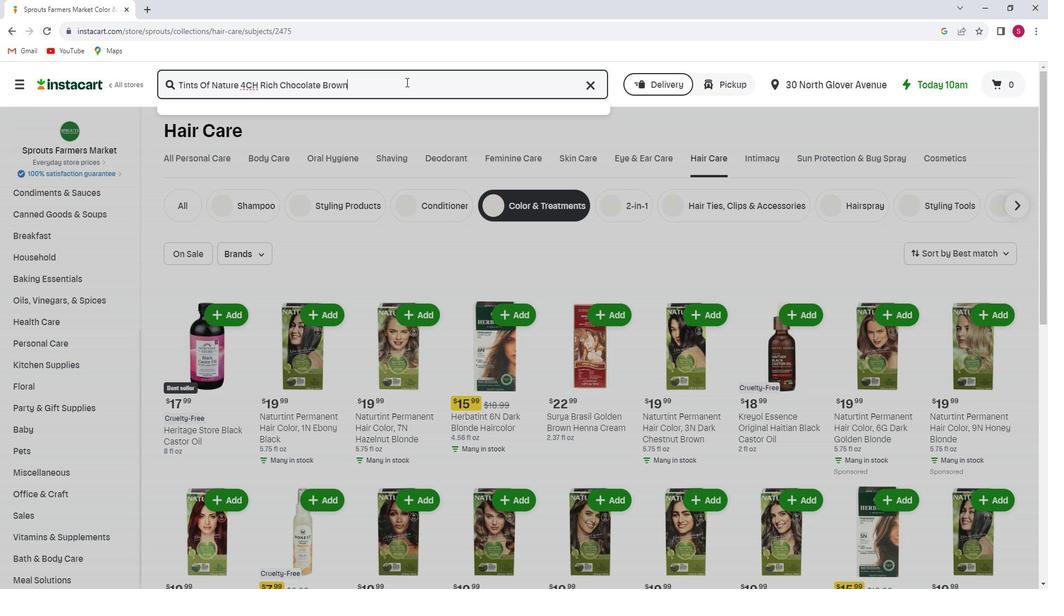 
Action: Mouse moved to (368, 250)
Screenshot: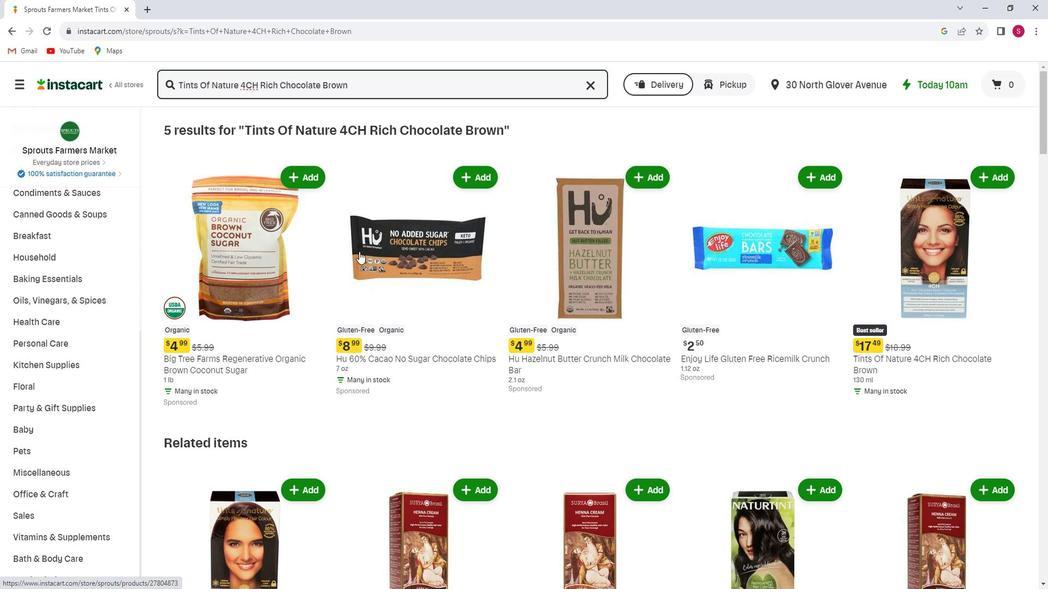 
Action: Mouse scrolled (368, 250) with delta (0, 0)
Screenshot: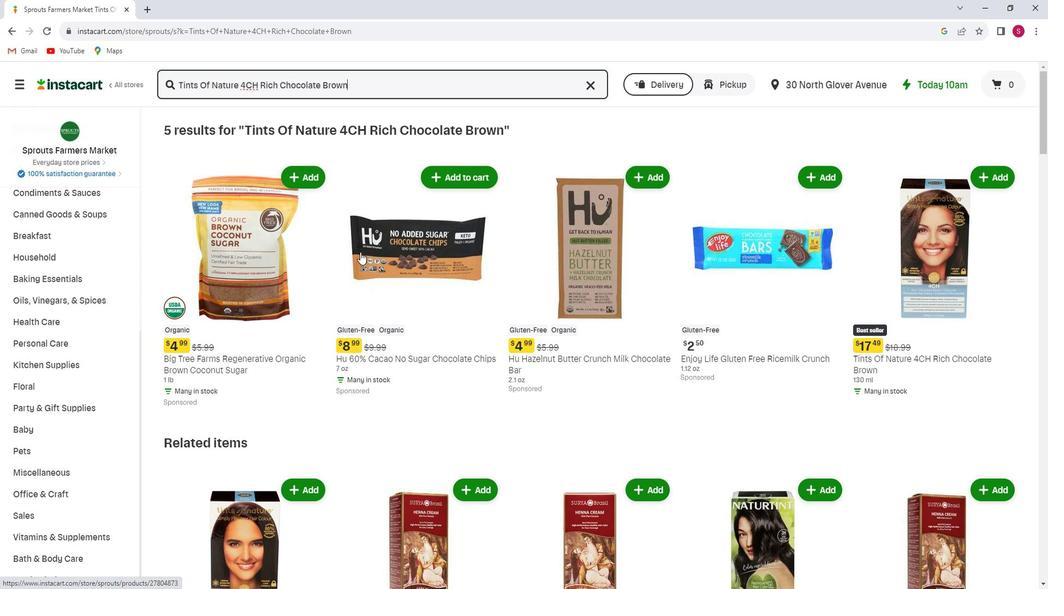 
Action: Mouse moved to (995, 122)
Screenshot: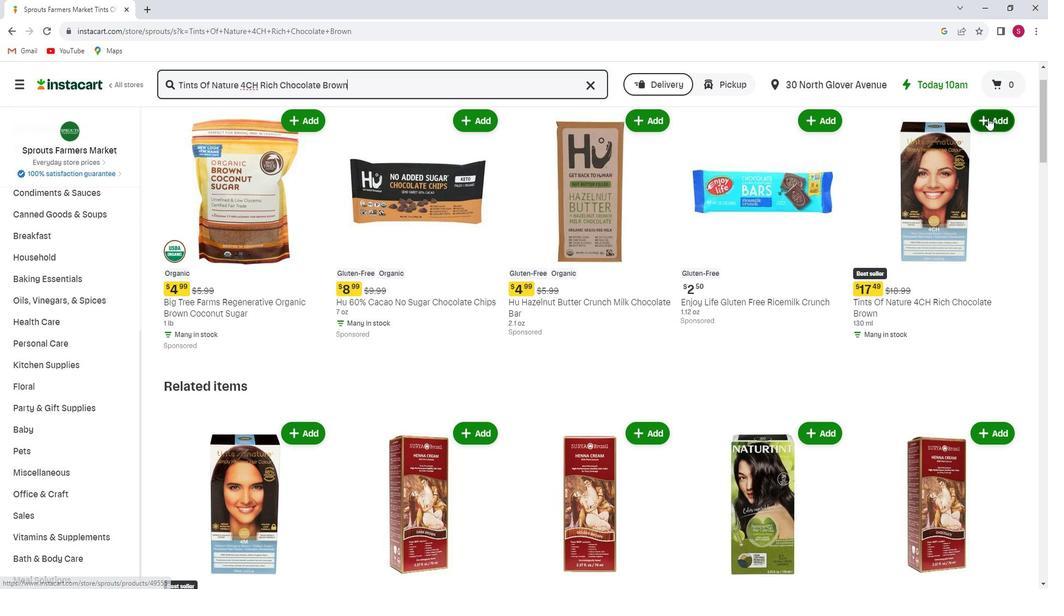 
Action: Mouse pressed left at (995, 122)
Screenshot: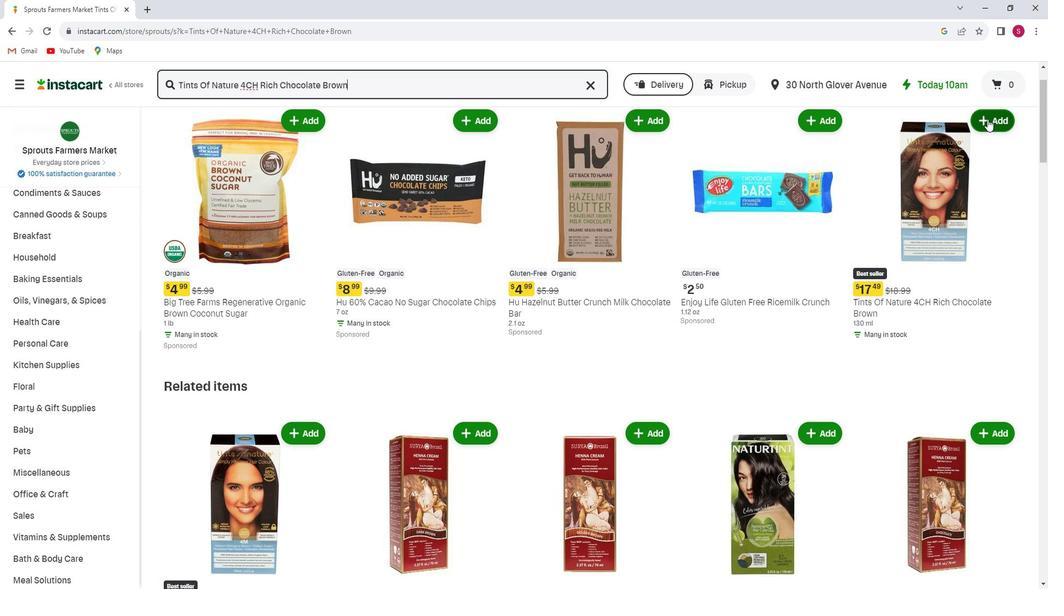 
